 Task: Email this file to softage.1@softage.net.
Action: Mouse moved to (40, 71)
Screenshot: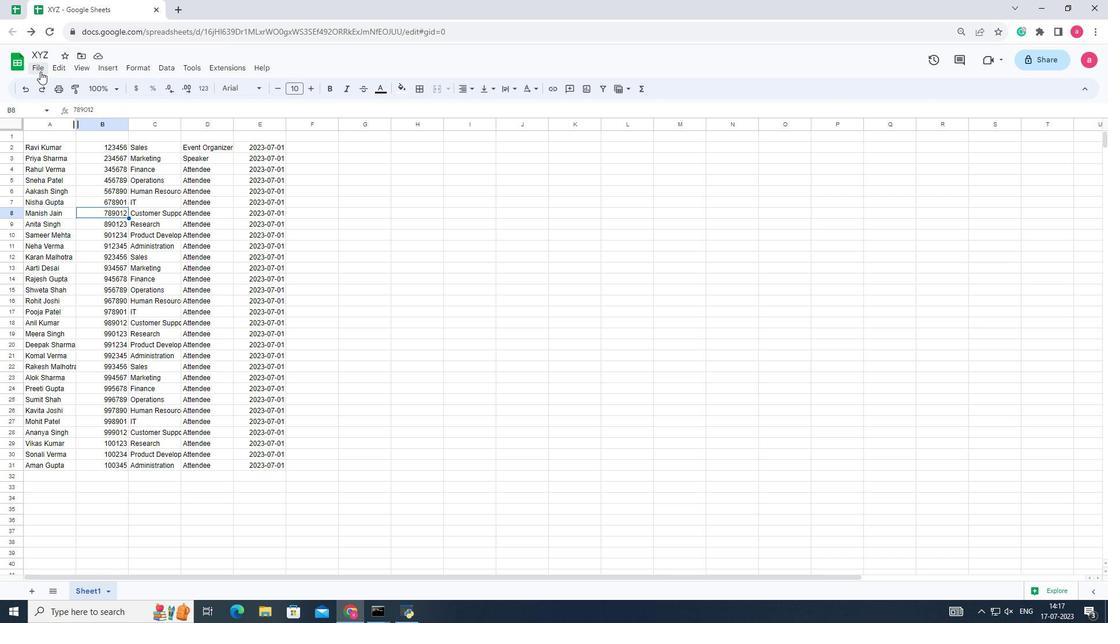 
Action: Mouse pressed left at (40, 71)
Screenshot: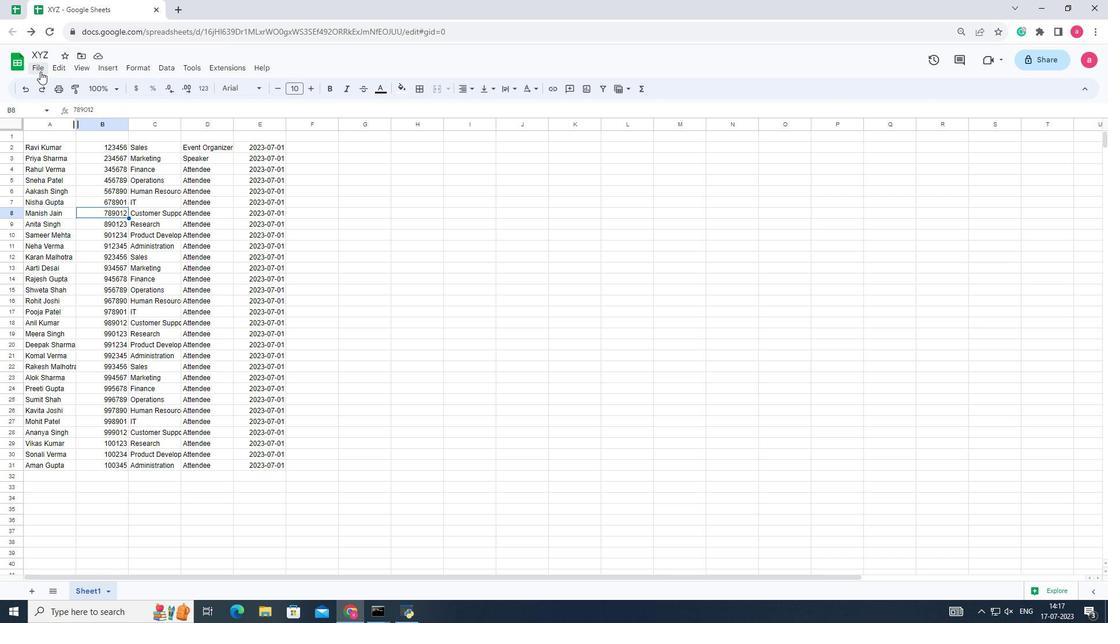 
Action: Mouse moved to (213, 184)
Screenshot: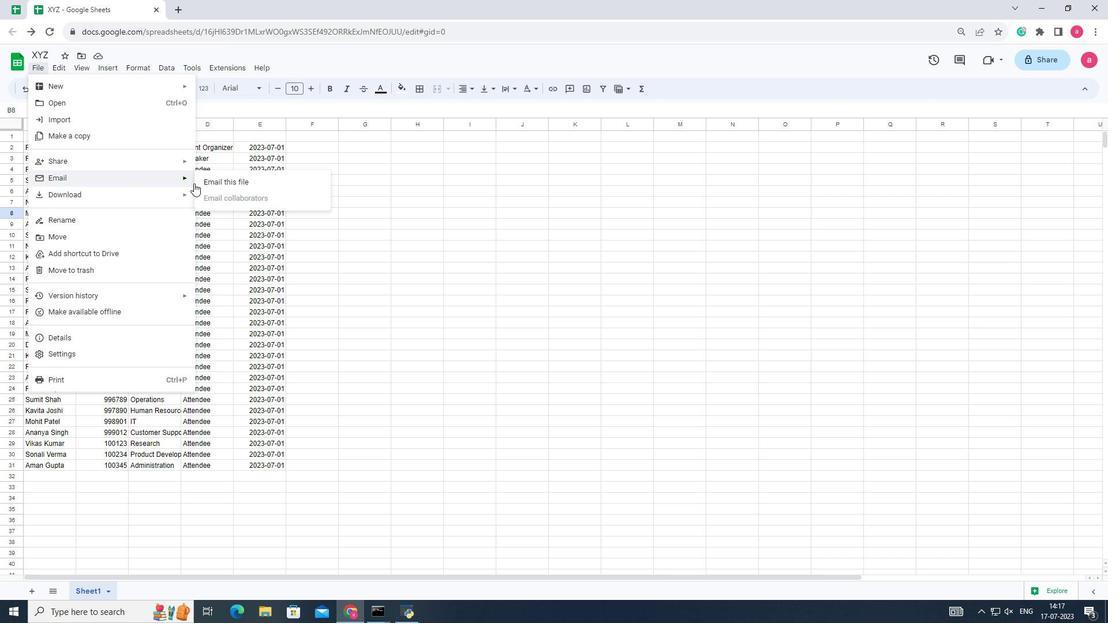 
Action: Mouse pressed left at (213, 184)
Screenshot: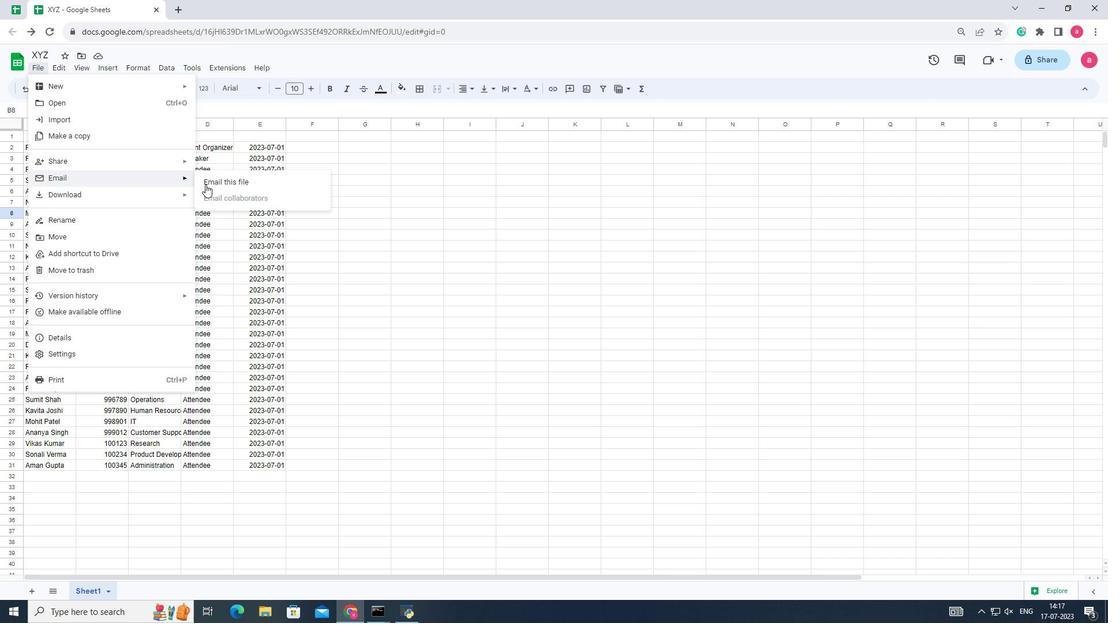 
Action: Mouse moved to (467, 269)
Screenshot: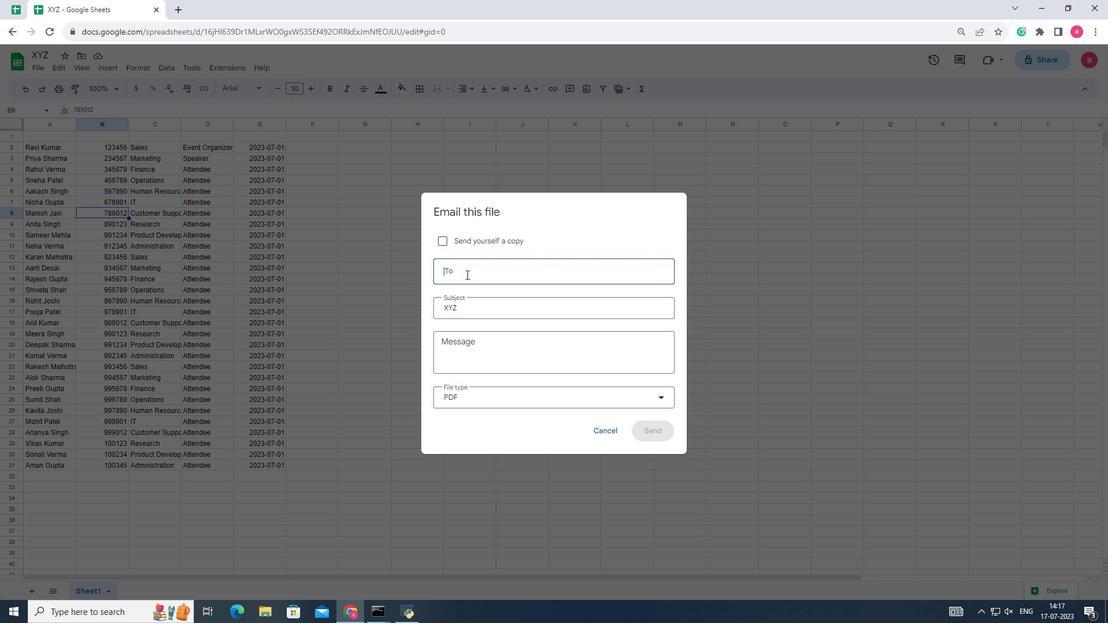 
Action: Mouse pressed left at (467, 269)
Screenshot: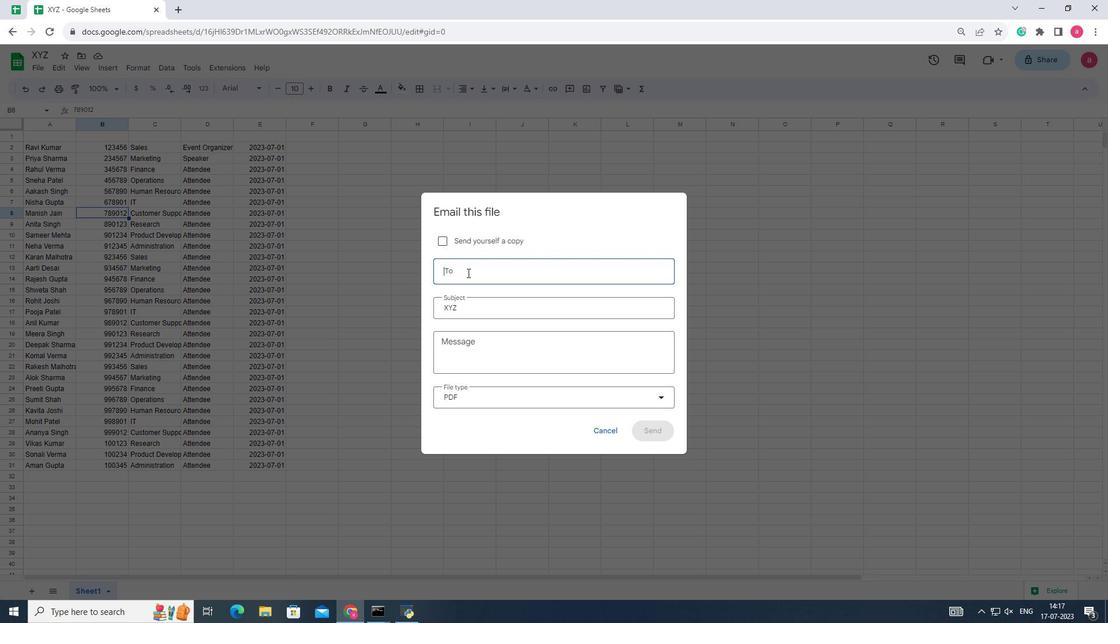 
Action: Key pressed <Key.shift>Softage.1<Key.shift>@softage.net
Screenshot: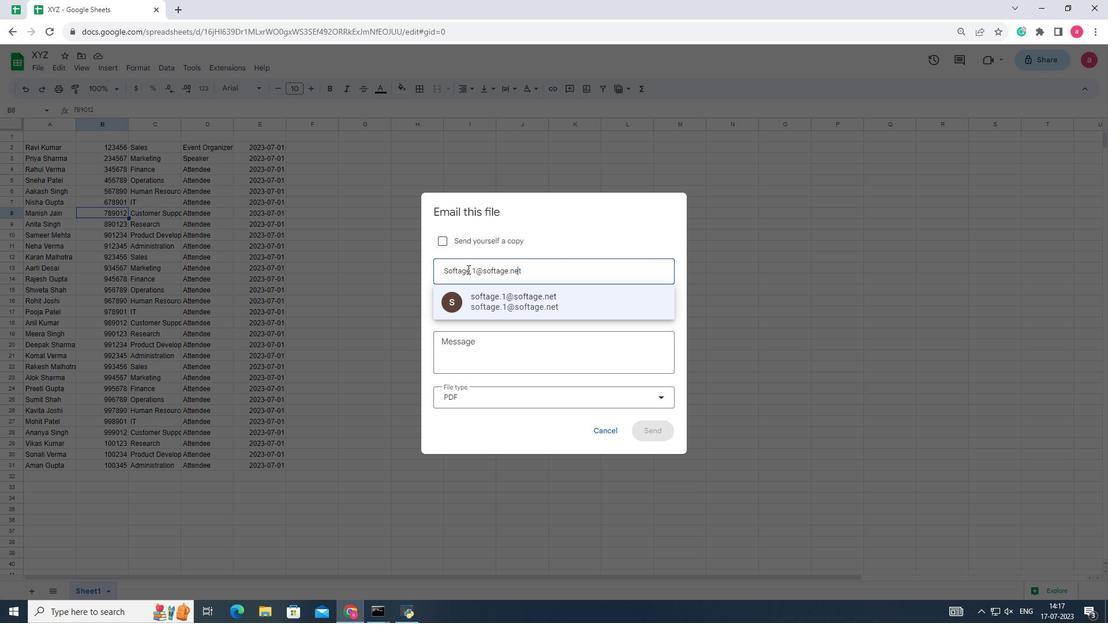 
Action: Mouse moved to (485, 296)
Screenshot: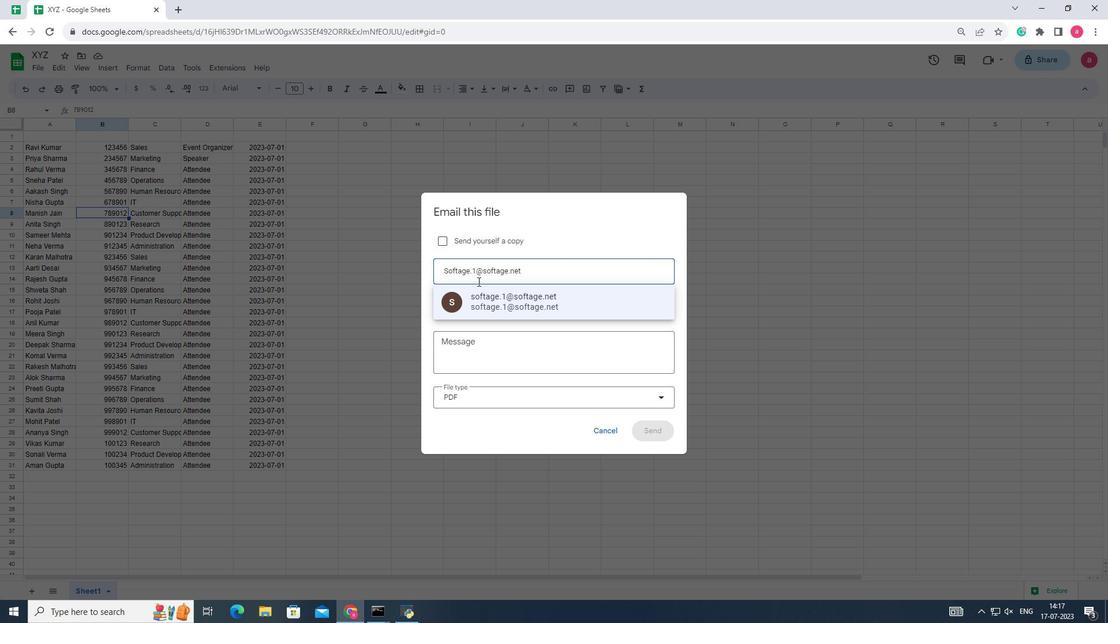 
Action: Mouse pressed left at (485, 296)
Screenshot: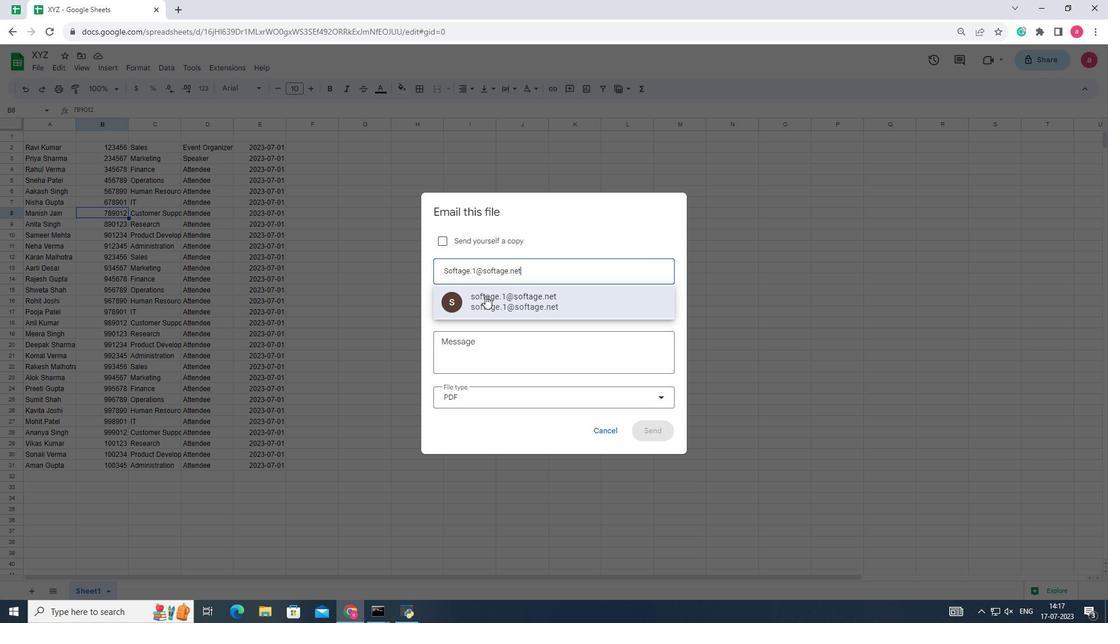 
Action: Mouse moved to (640, 435)
Screenshot: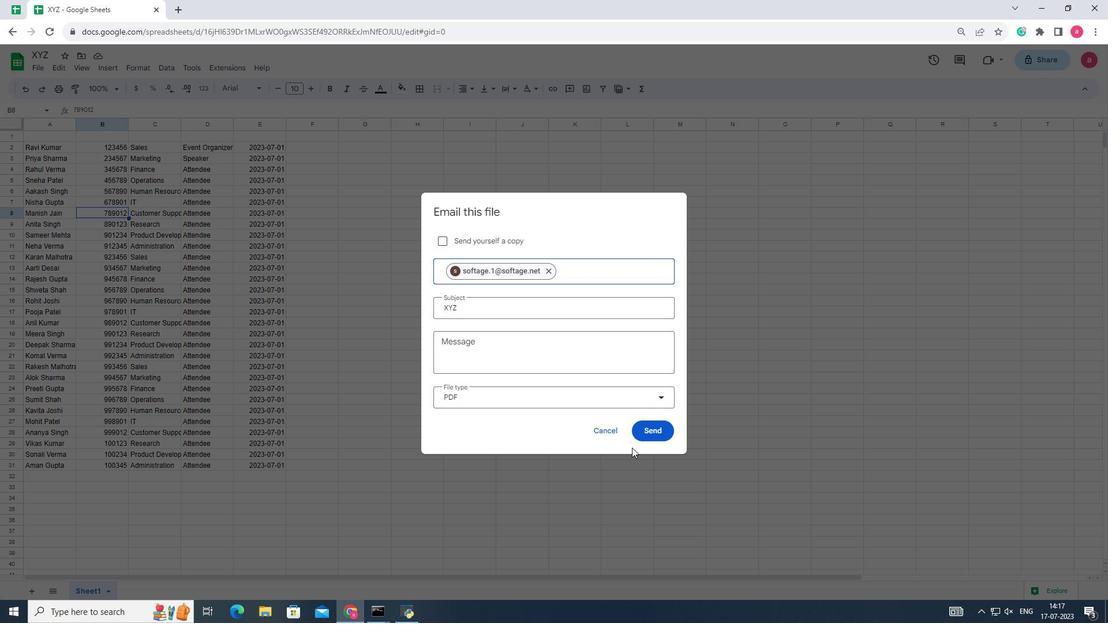 
Action: Mouse pressed left at (640, 435)
Screenshot: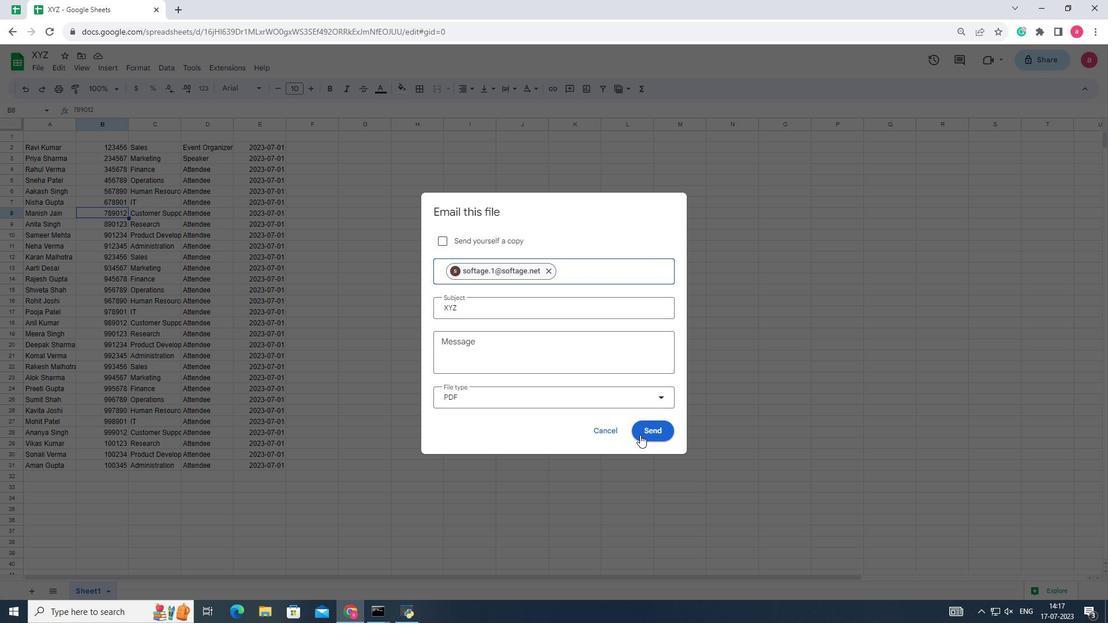 
